 Task: Sort the products in the category "Kid's Vitamins & Supplements" by price (lowest first).
Action: Mouse moved to (298, 146)
Screenshot: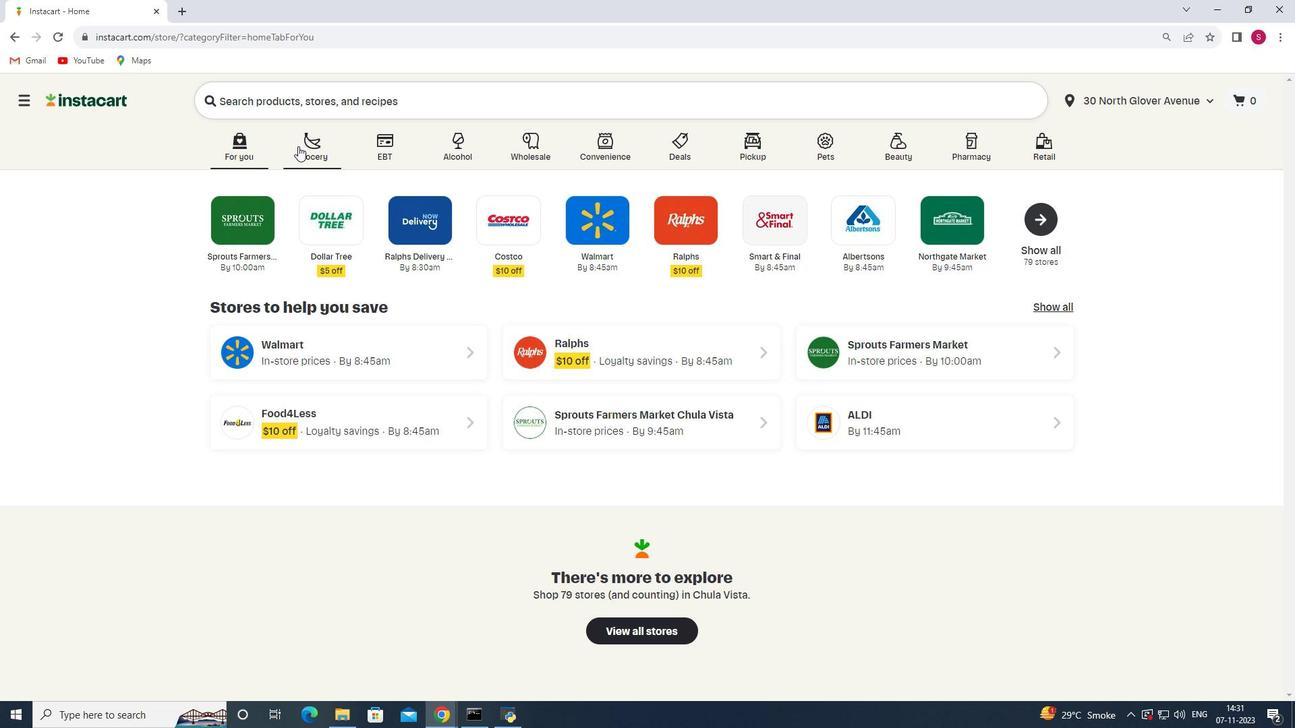 
Action: Mouse pressed left at (298, 146)
Screenshot: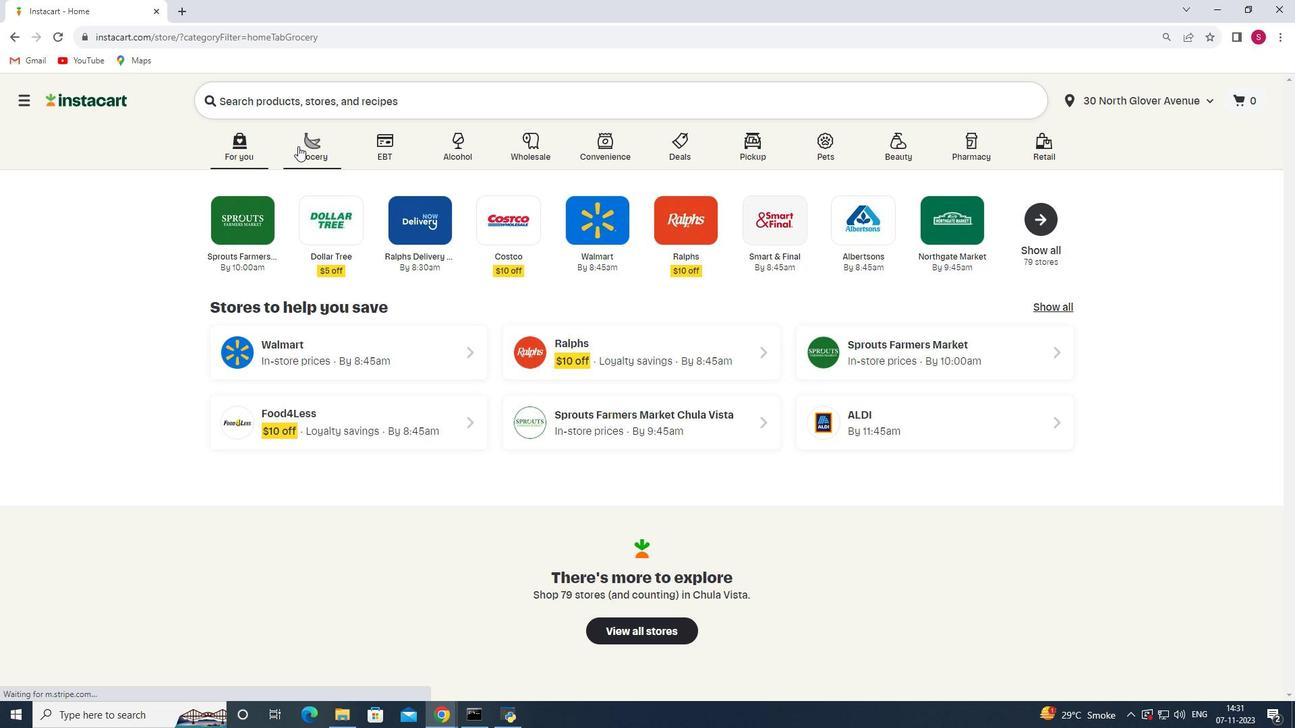 
Action: Mouse moved to (317, 395)
Screenshot: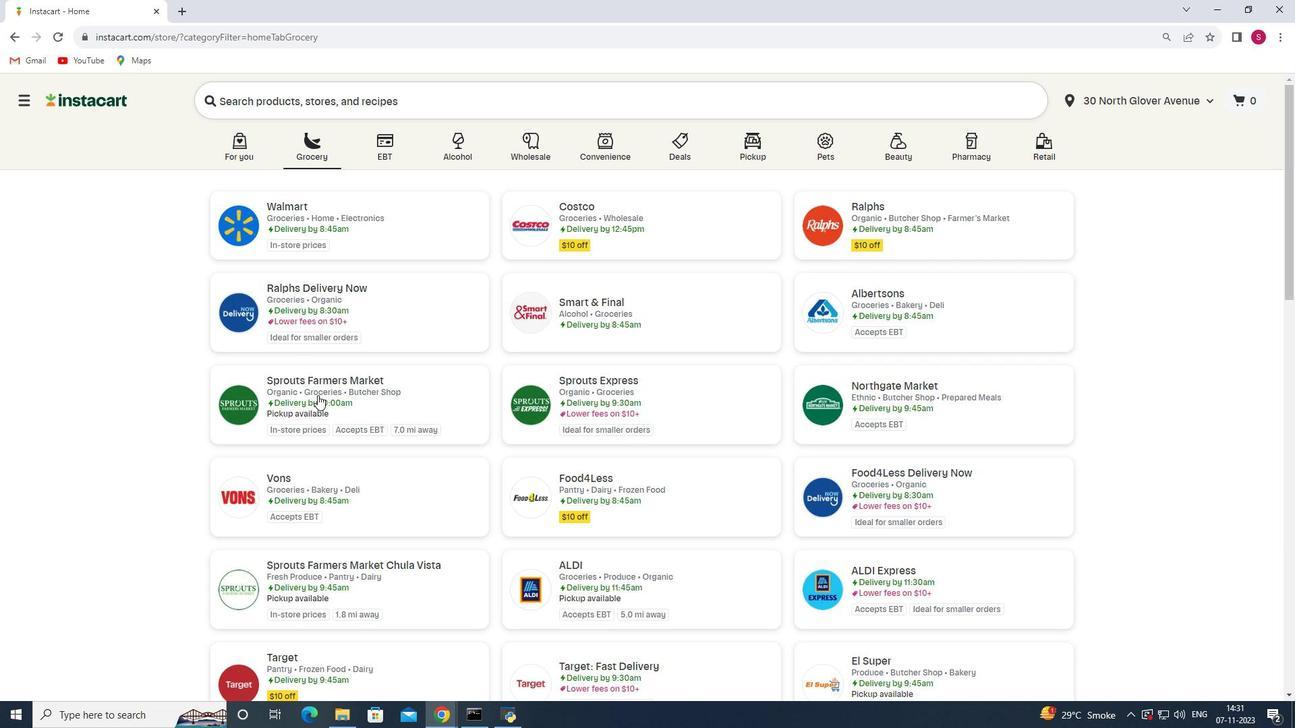 
Action: Mouse pressed left at (317, 395)
Screenshot: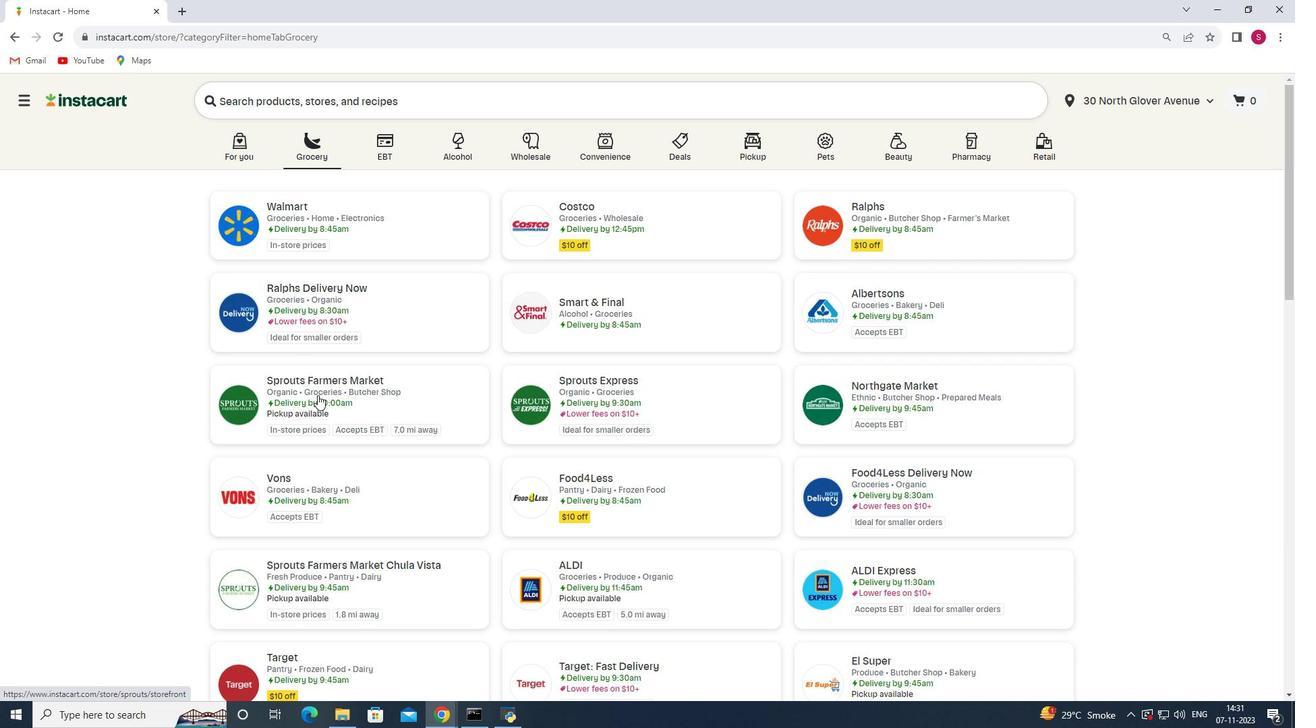 
Action: Mouse moved to (43, 408)
Screenshot: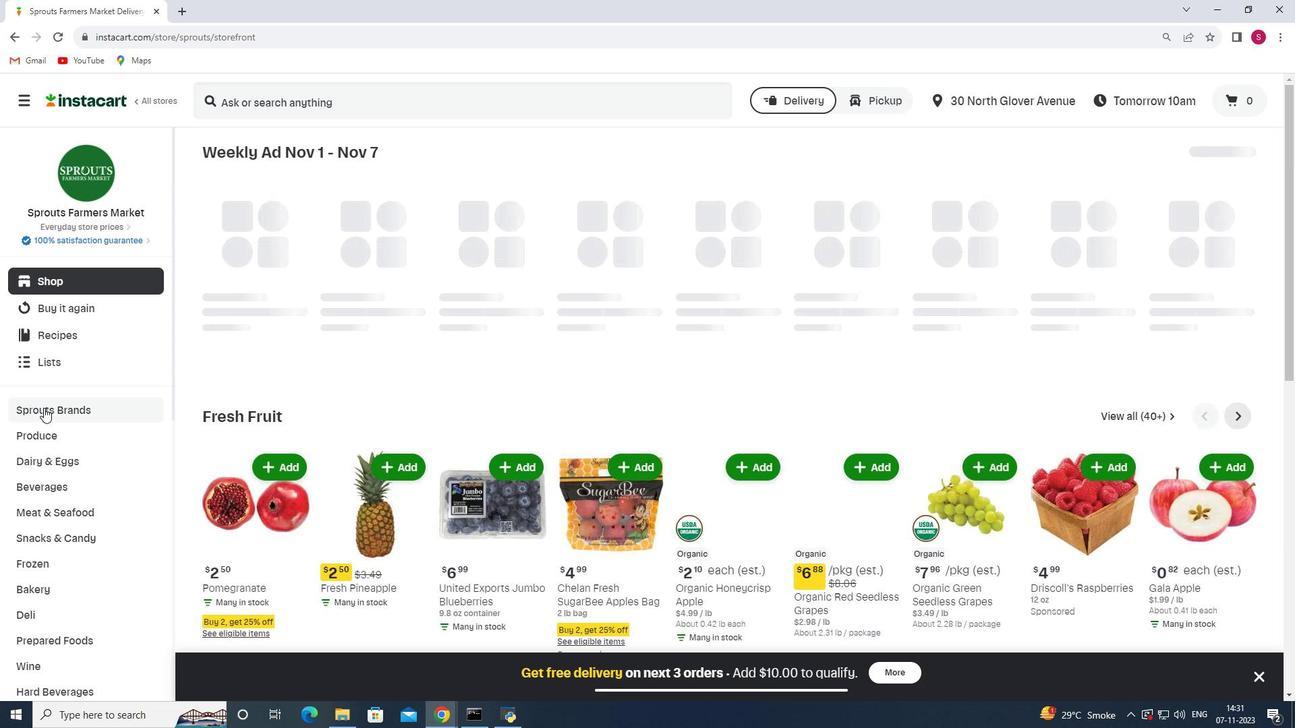 
Action: Mouse scrolled (43, 407) with delta (0, 0)
Screenshot: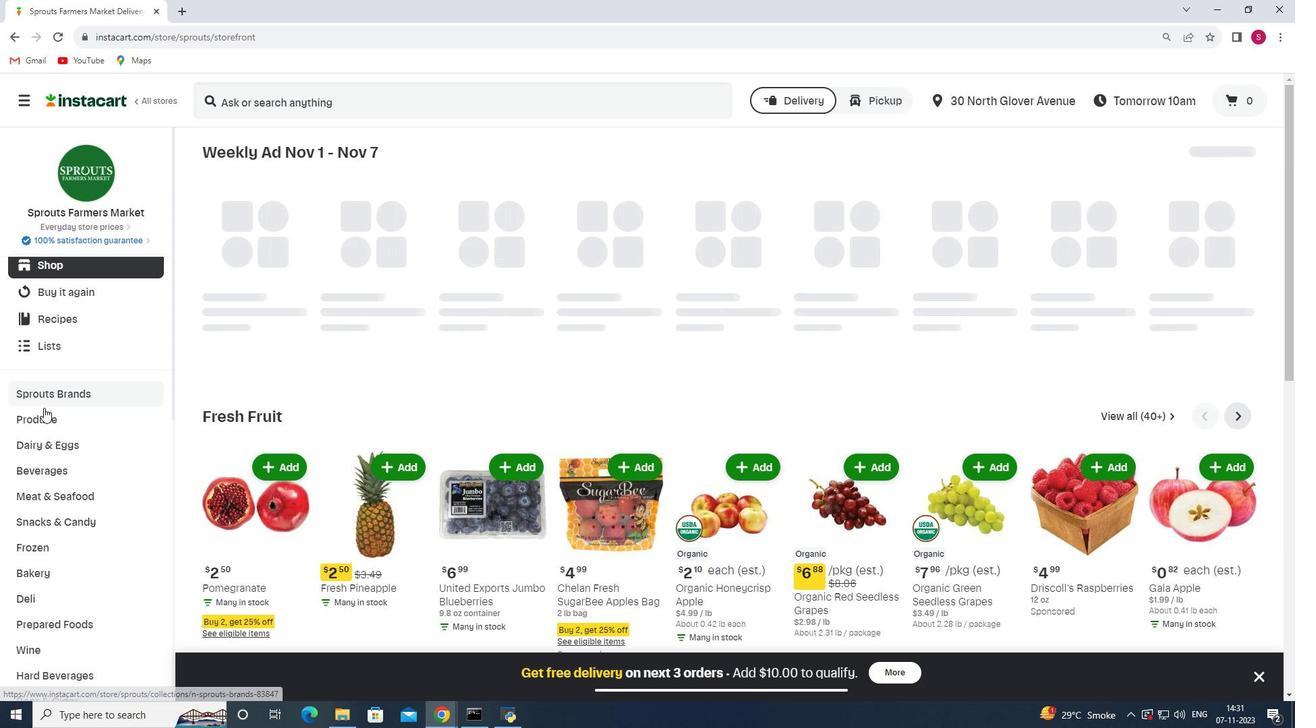 
Action: Mouse scrolled (43, 407) with delta (0, 0)
Screenshot: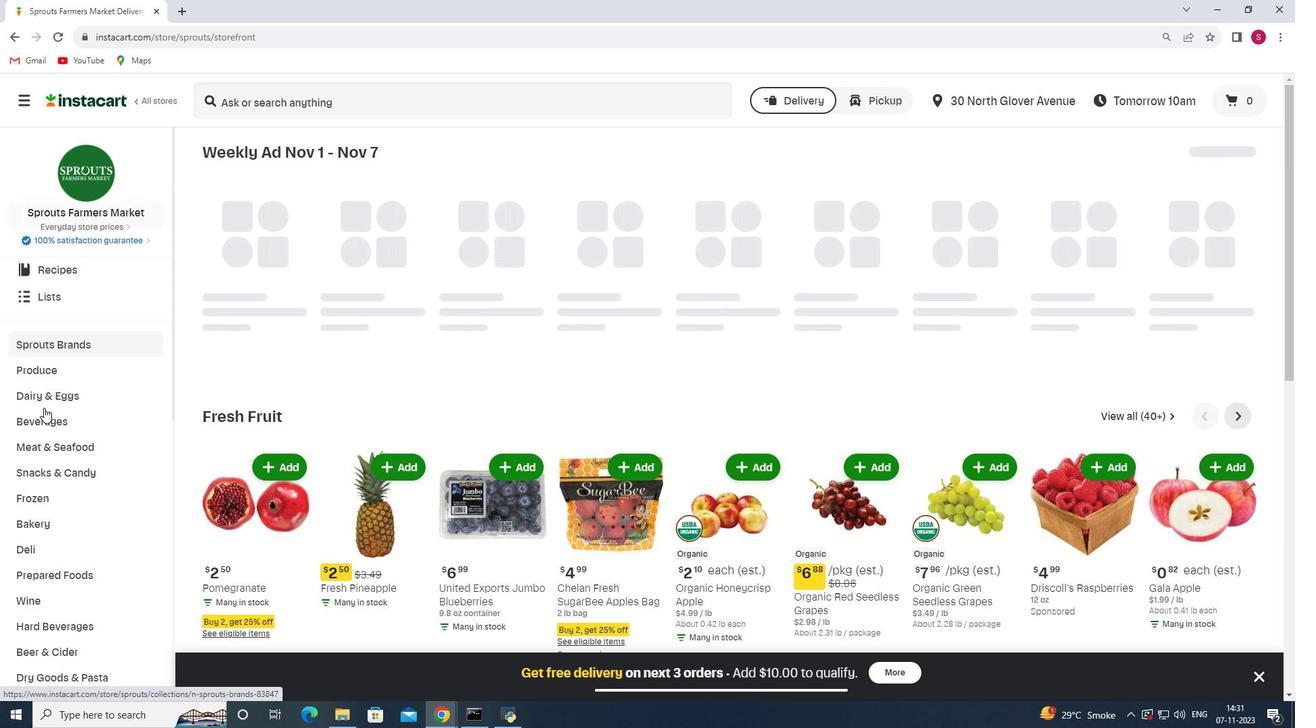 
Action: Mouse scrolled (43, 407) with delta (0, 0)
Screenshot: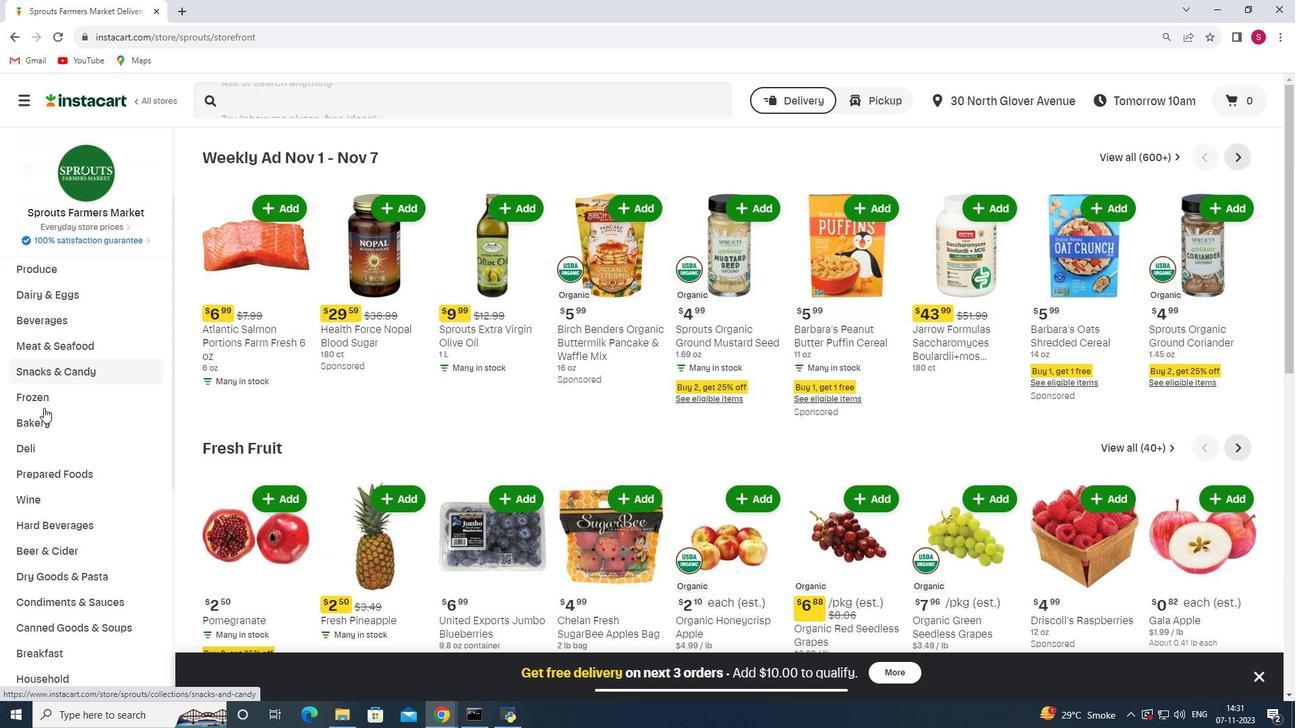 
Action: Mouse scrolled (43, 407) with delta (0, 0)
Screenshot: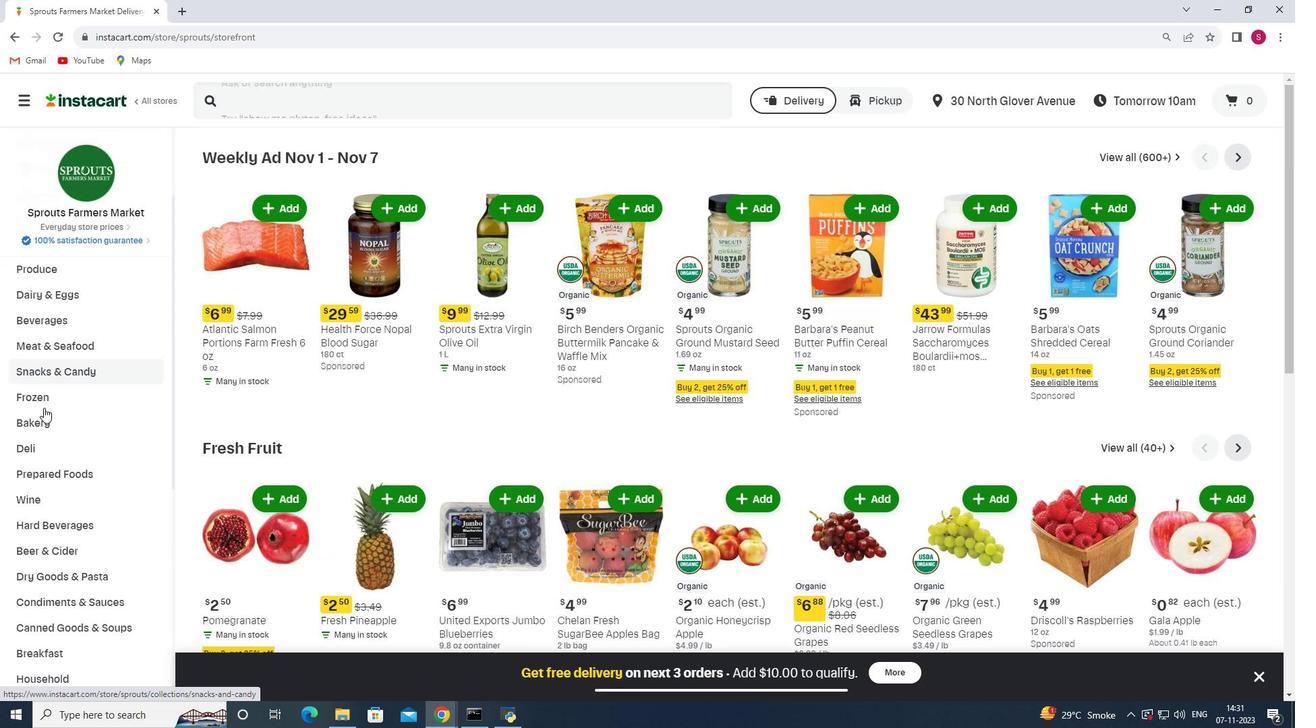 
Action: Mouse scrolled (43, 407) with delta (0, 0)
Screenshot: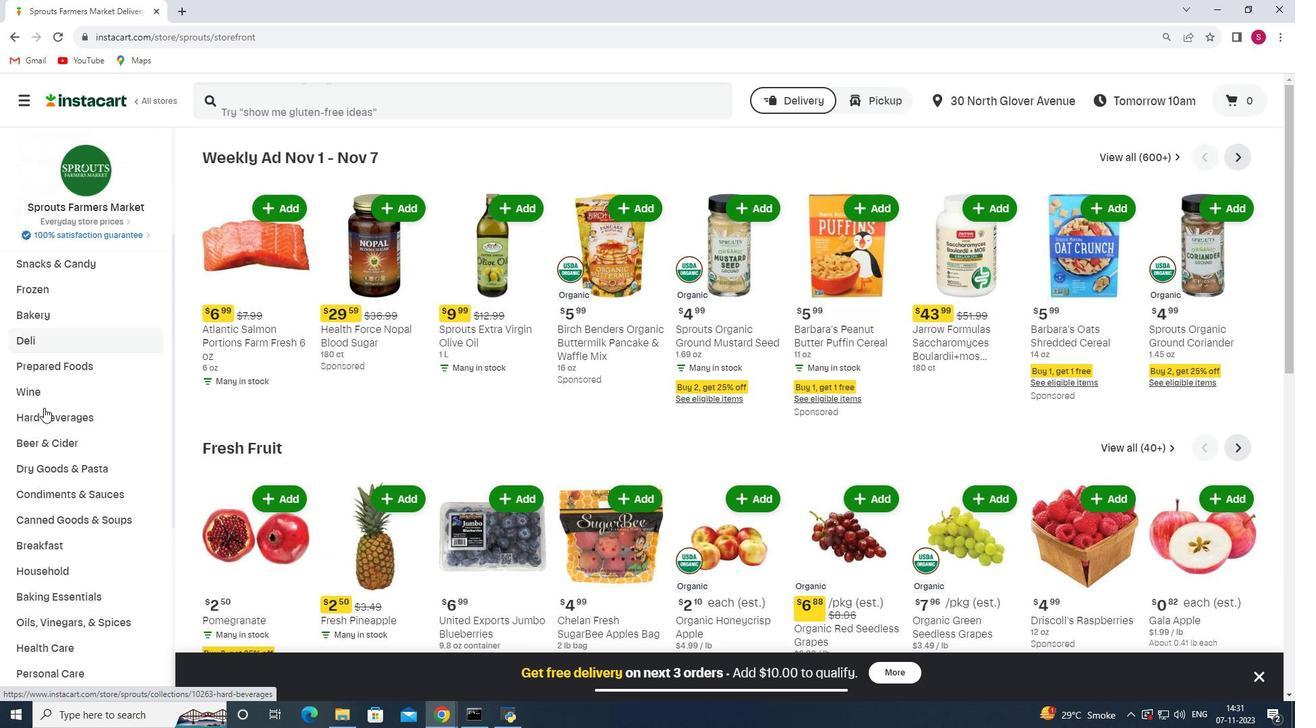 
Action: Mouse scrolled (43, 407) with delta (0, 0)
Screenshot: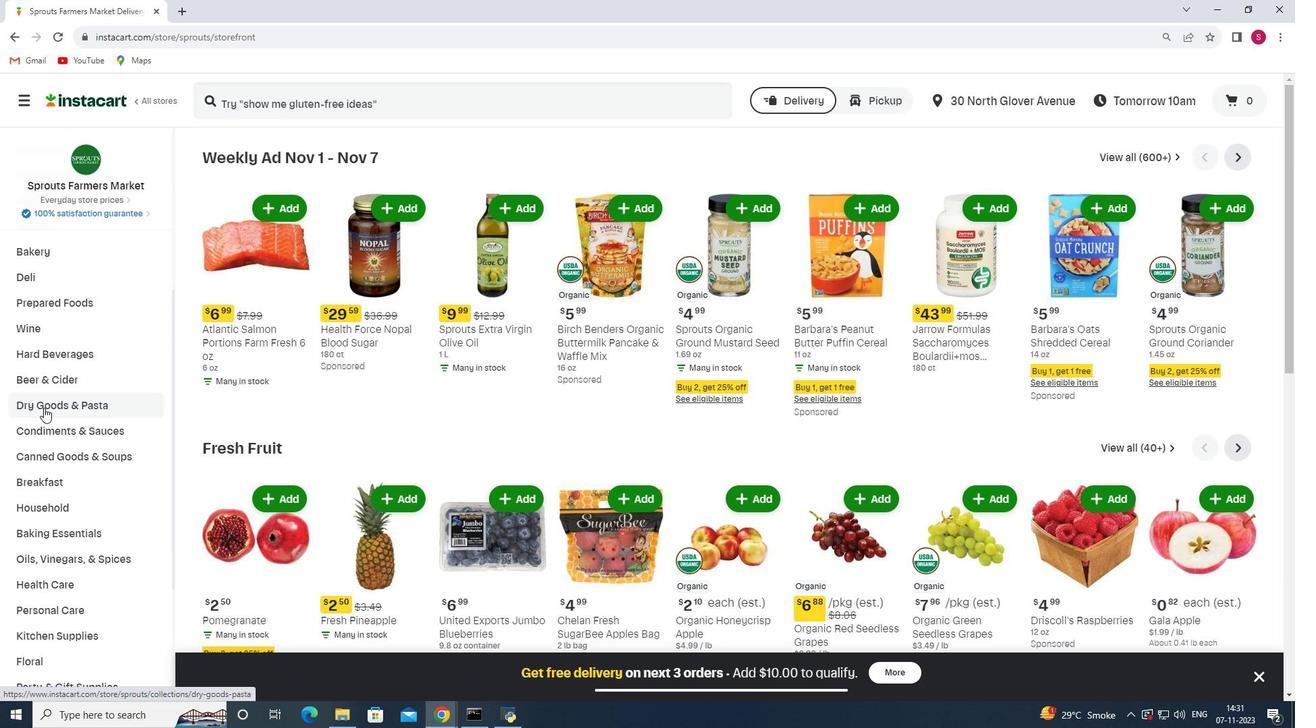 
Action: Mouse scrolled (43, 407) with delta (0, 0)
Screenshot: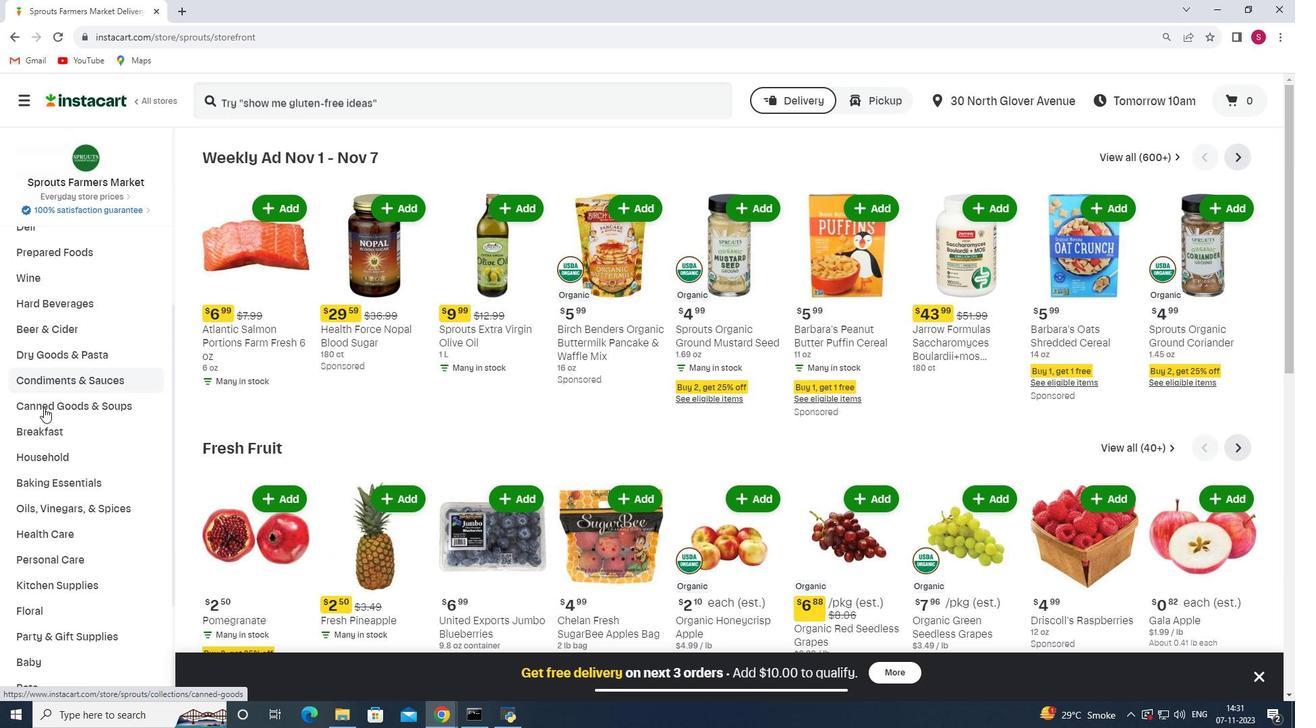 
Action: Mouse scrolled (43, 407) with delta (0, 0)
Screenshot: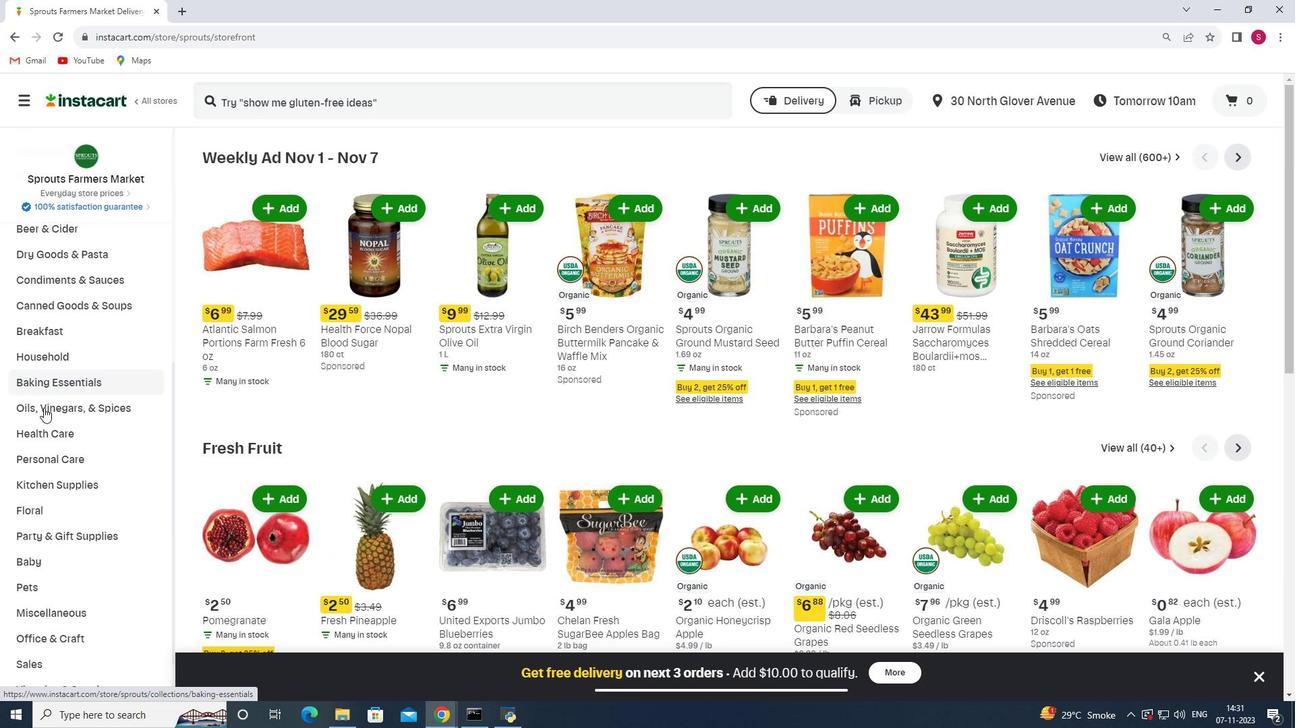 
Action: Mouse scrolled (43, 407) with delta (0, 0)
Screenshot: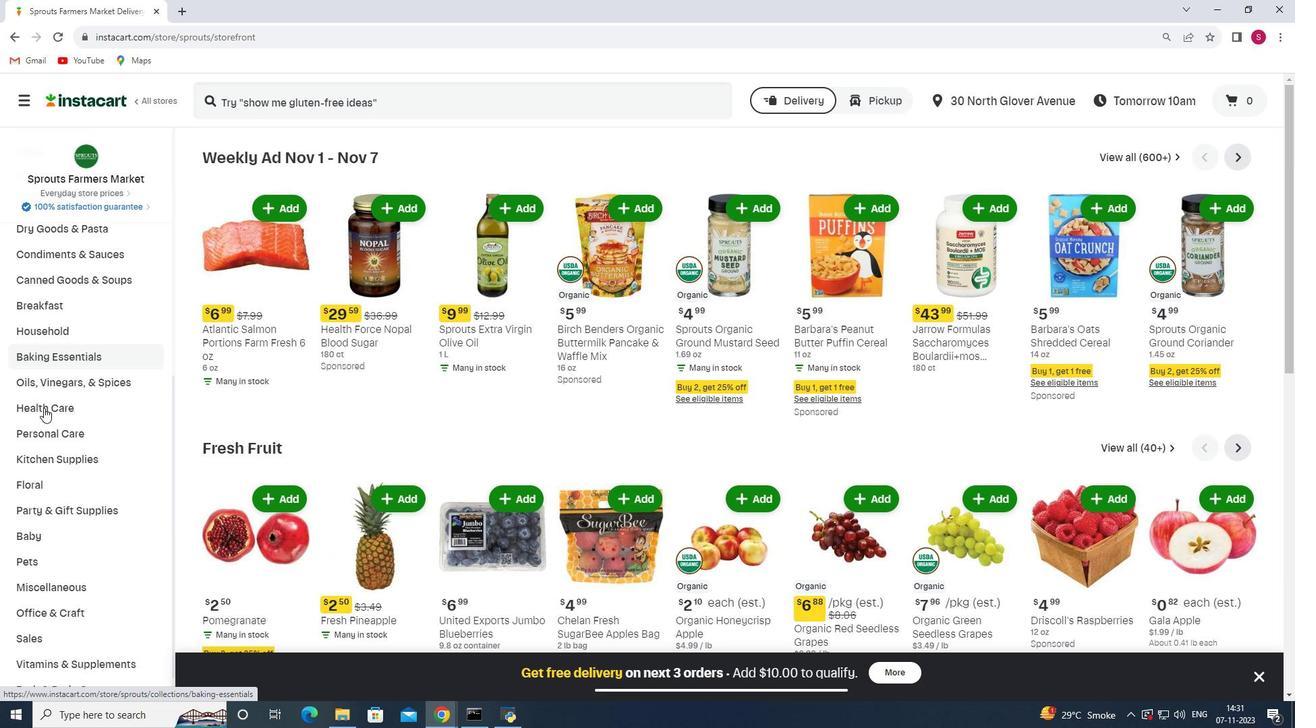 
Action: Mouse moved to (64, 373)
Screenshot: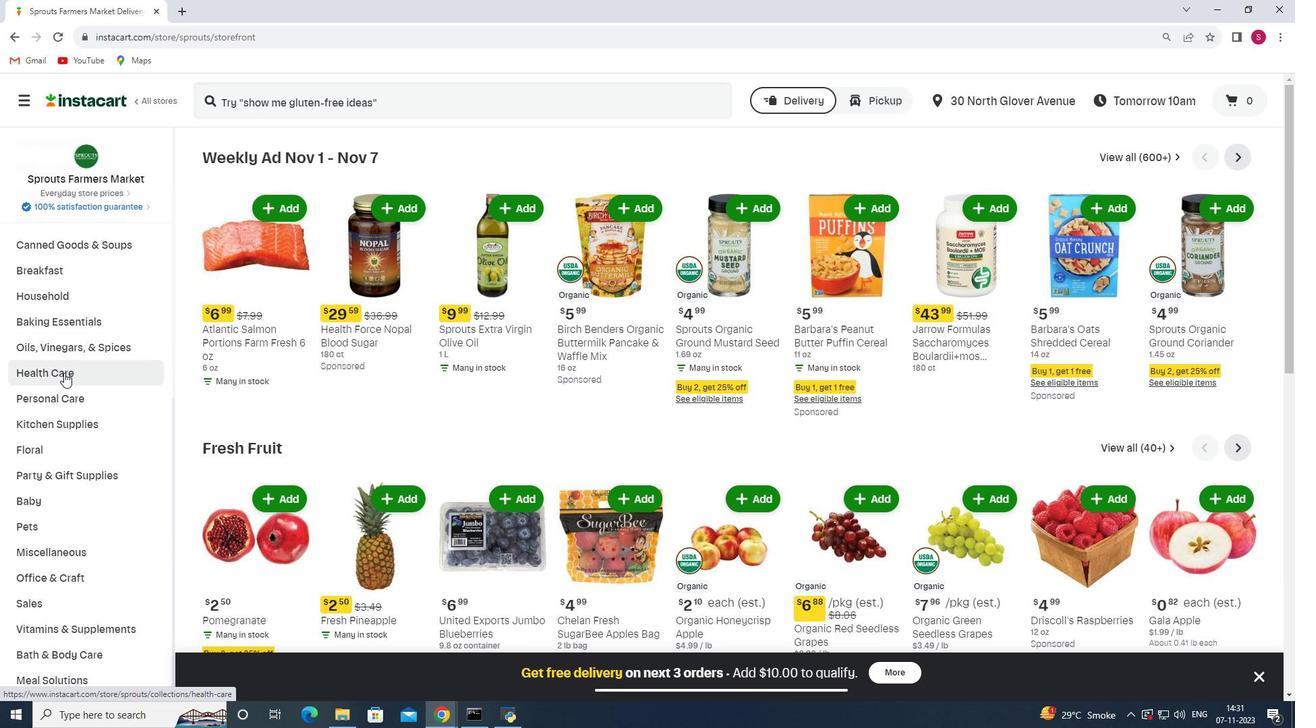 
Action: Mouse pressed left at (64, 373)
Screenshot: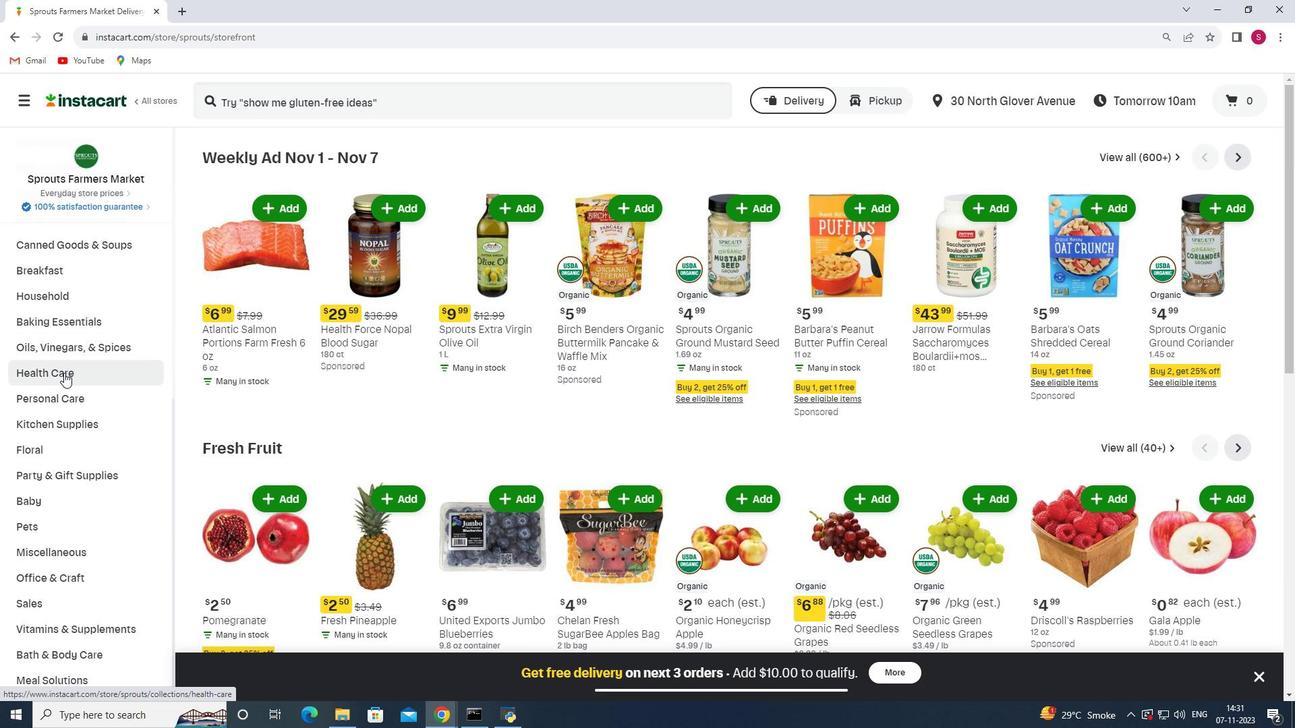 
Action: Mouse moved to (500, 192)
Screenshot: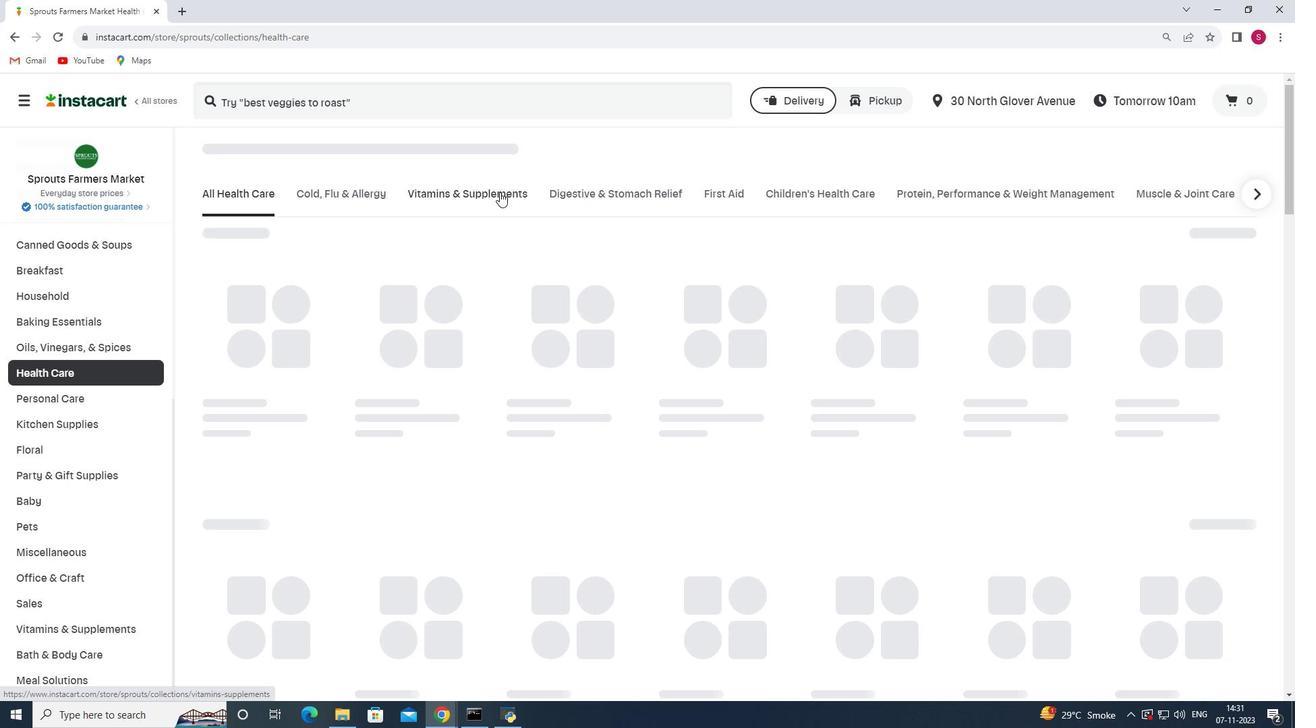 
Action: Mouse pressed left at (500, 192)
Screenshot: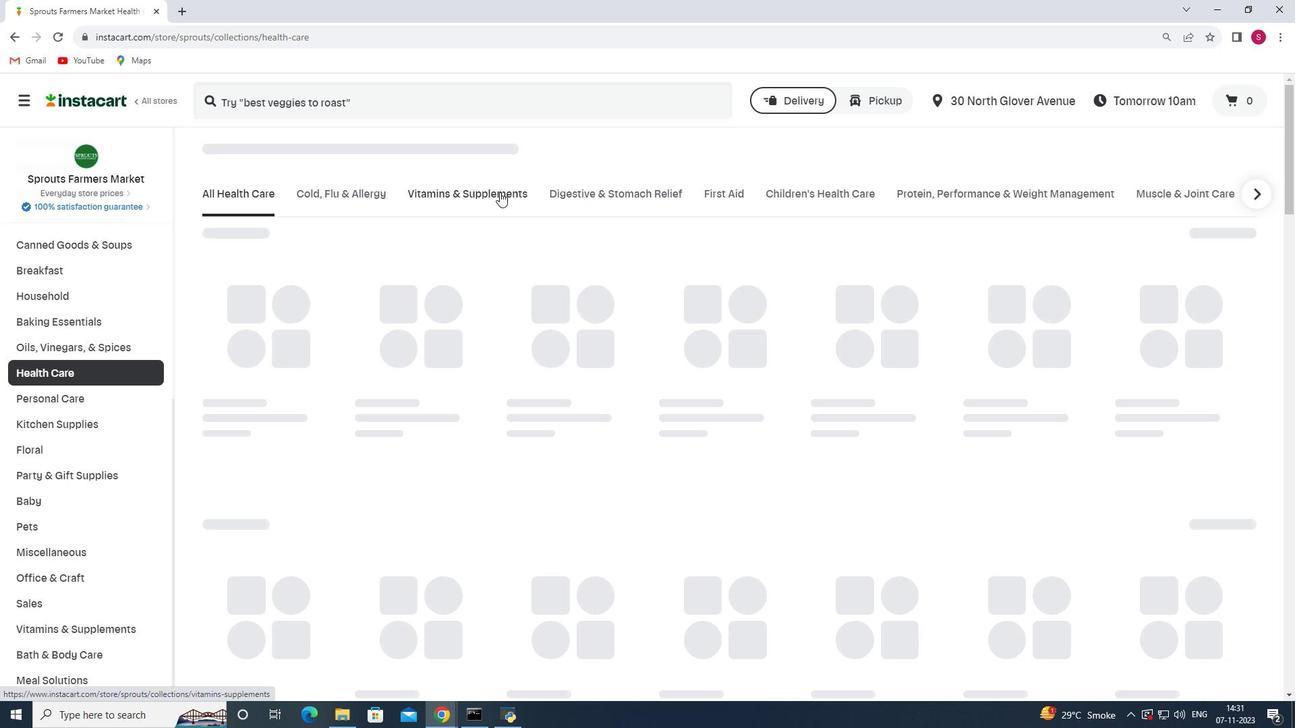 
Action: Mouse moved to (742, 261)
Screenshot: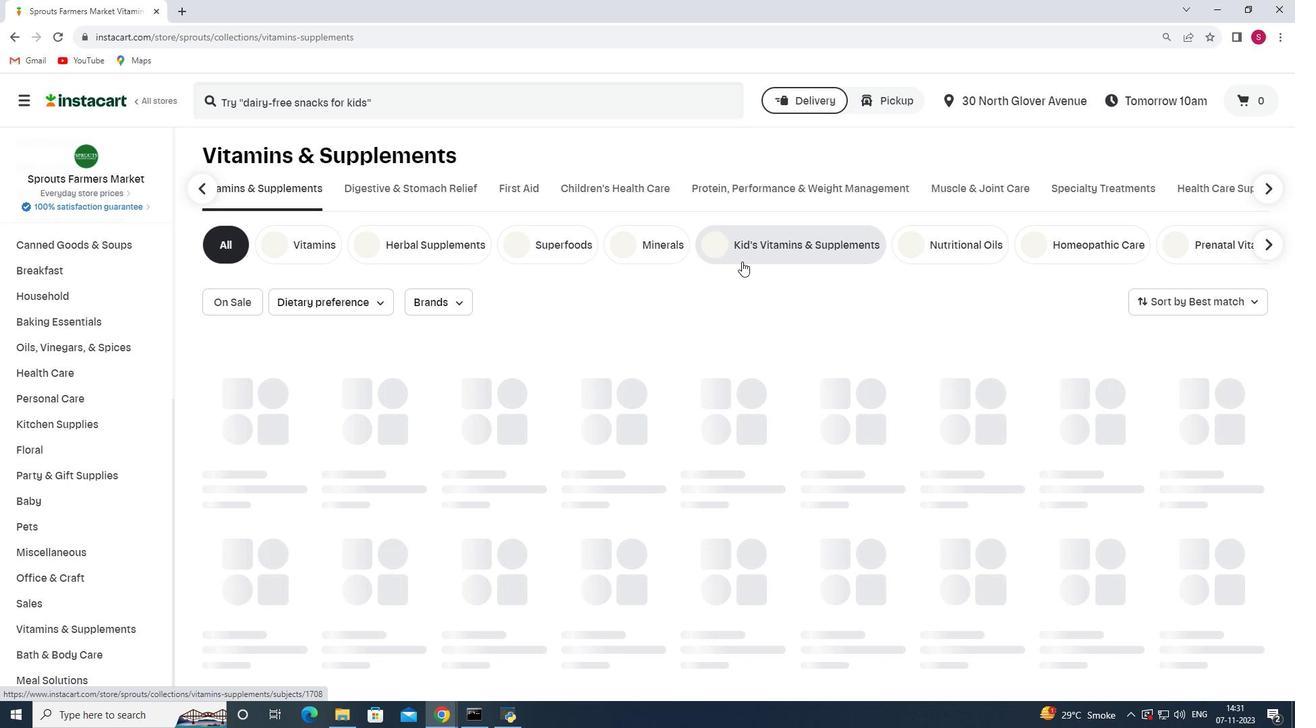 
Action: Mouse pressed left at (742, 261)
Screenshot: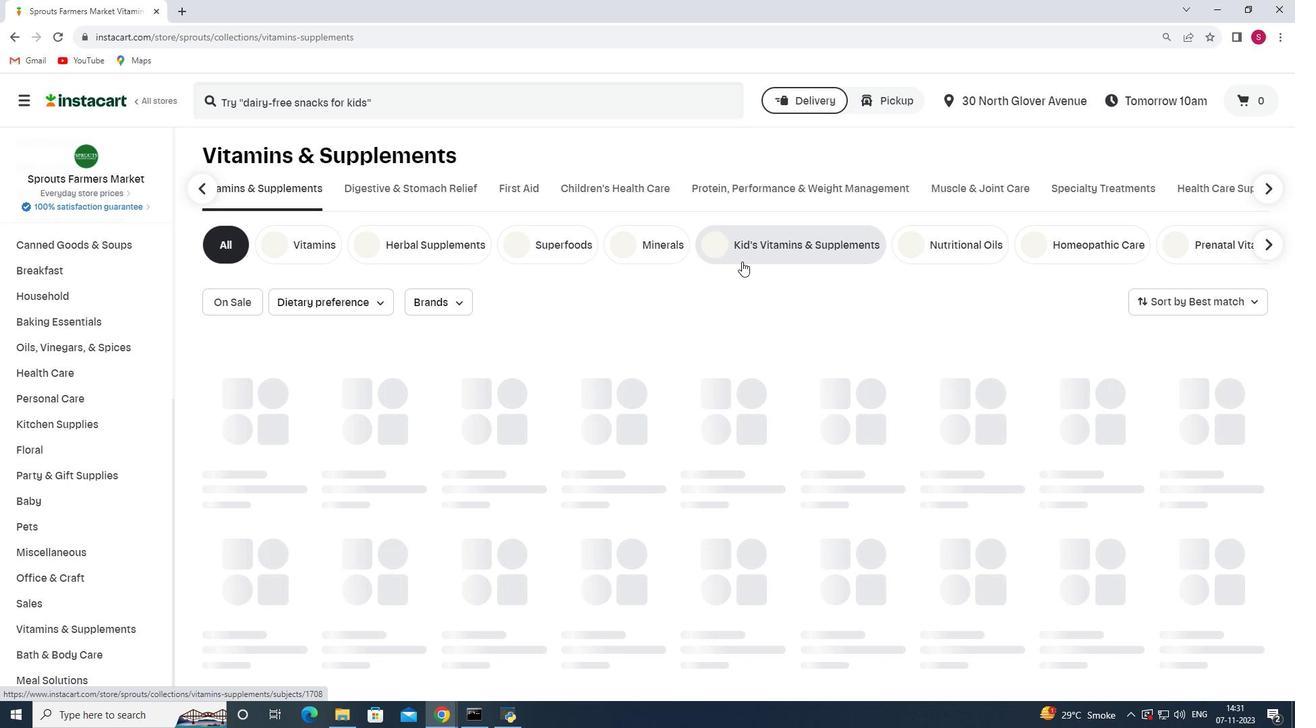 
Action: Mouse moved to (1178, 300)
Screenshot: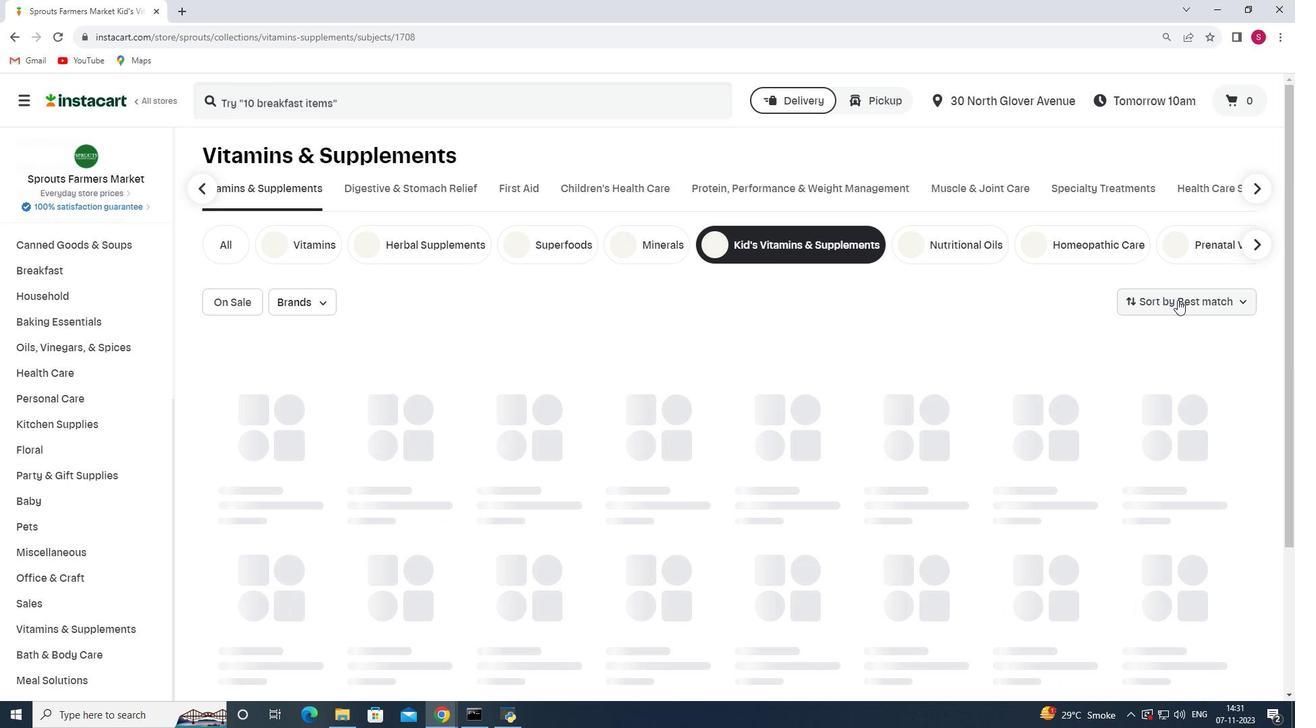 
Action: Mouse pressed left at (1178, 300)
Screenshot: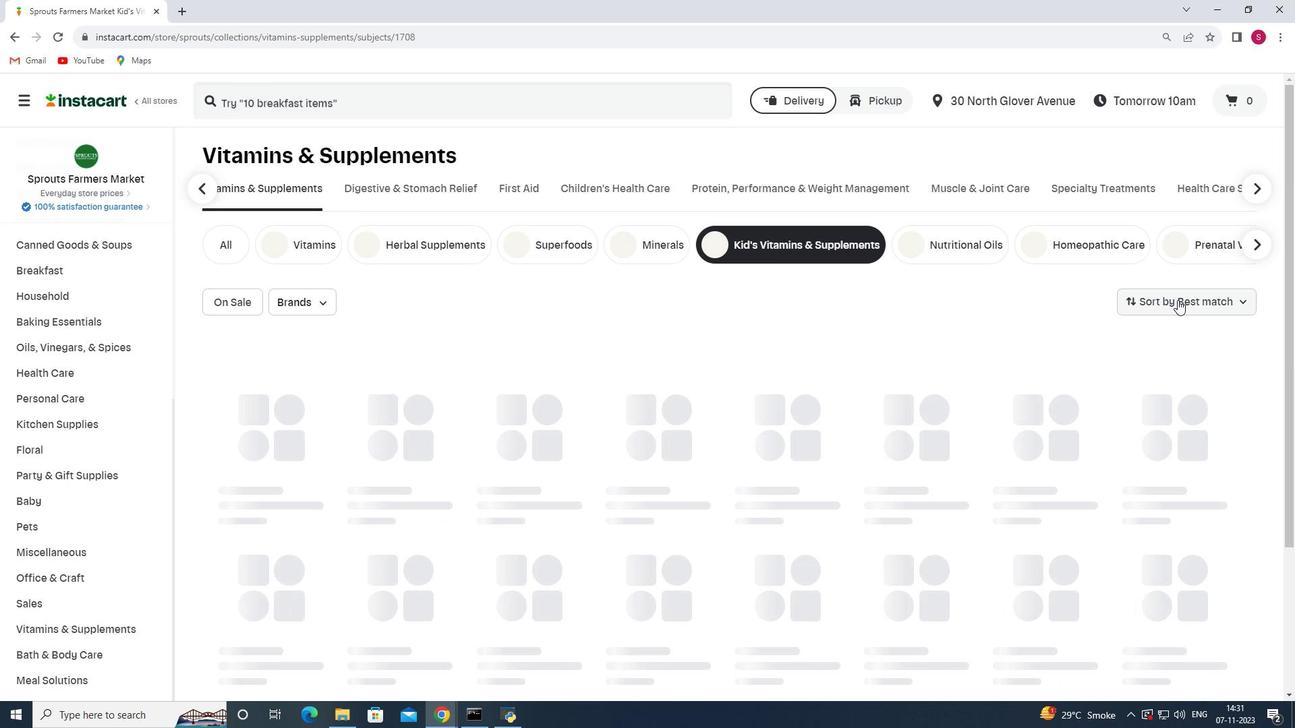 
Action: Mouse moved to (1184, 378)
Screenshot: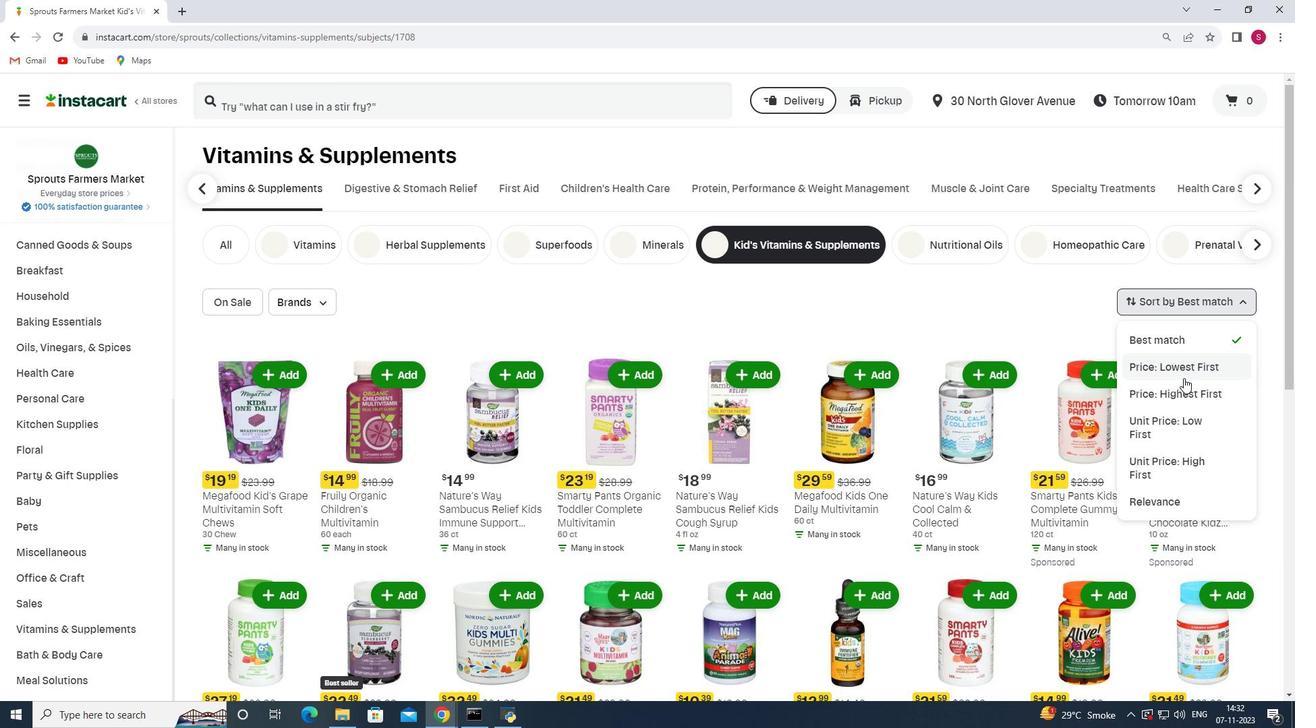 
Action: Mouse pressed left at (1184, 378)
Screenshot: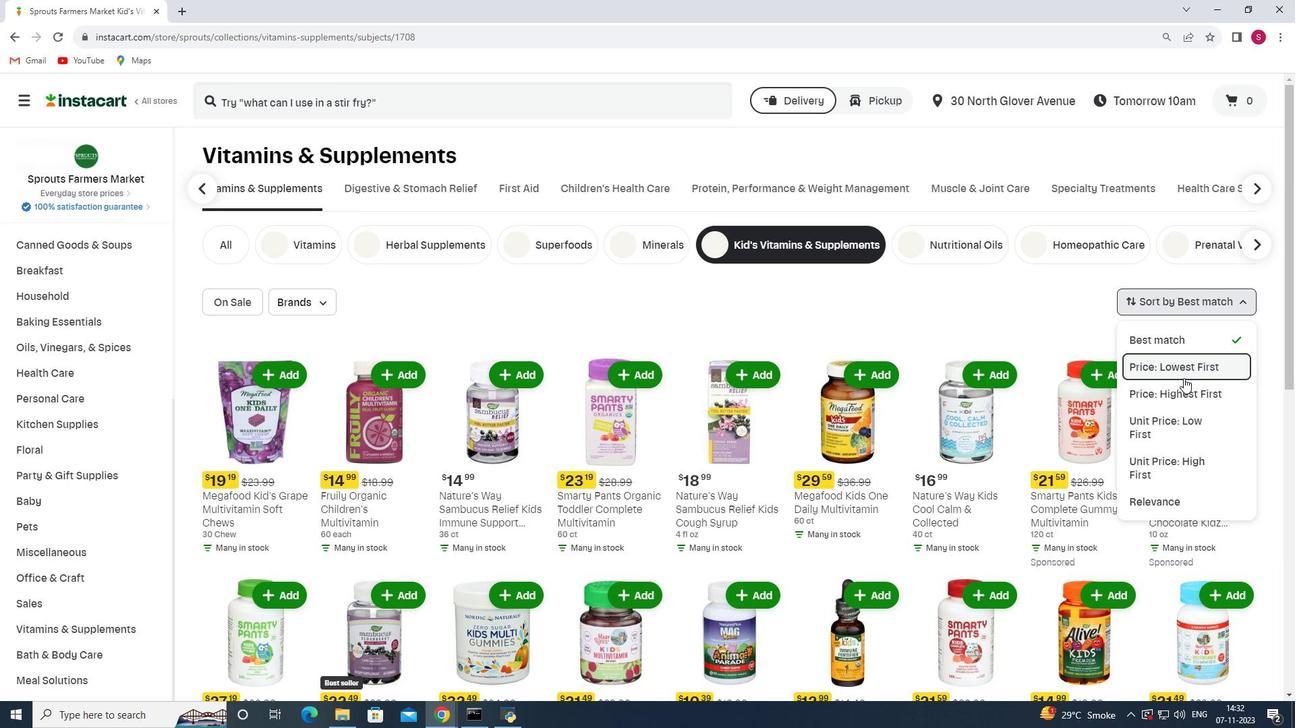 
Action: Mouse moved to (1178, 378)
Screenshot: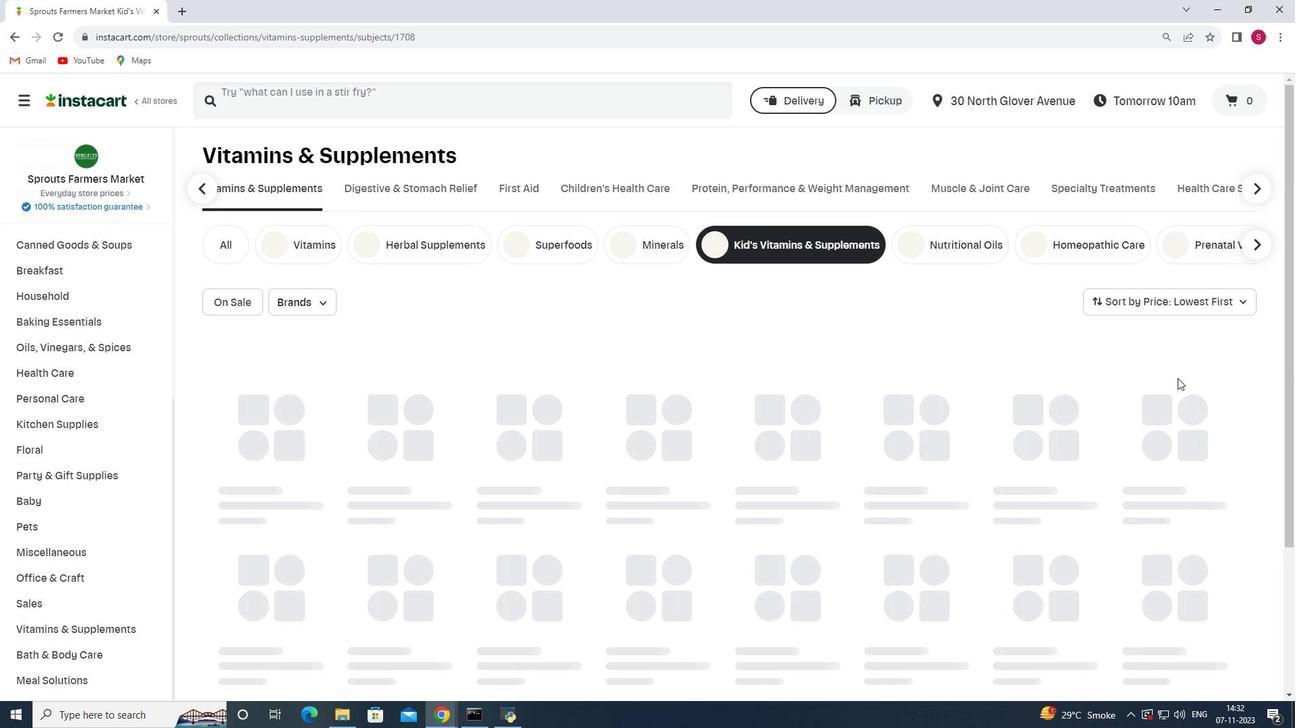 
